 Task: Use the formula "CHISQ.INV" in spreadsheet "Project protfolio".
Action: Mouse moved to (130, 78)
Screenshot: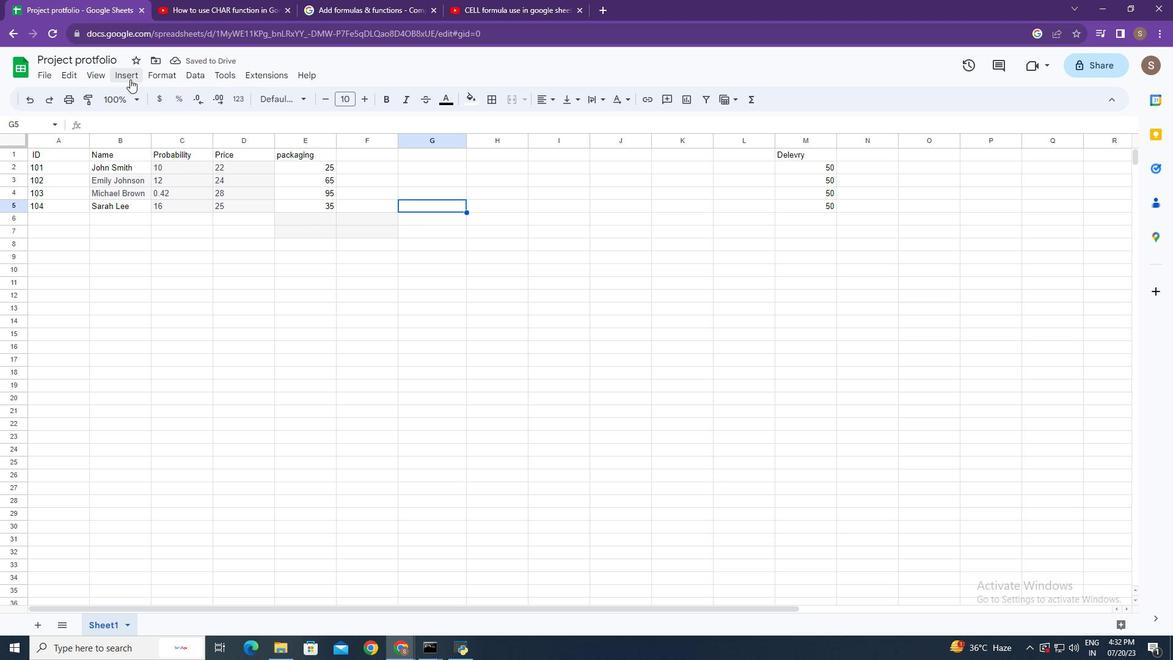 
Action: Mouse pressed left at (130, 78)
Screenshot: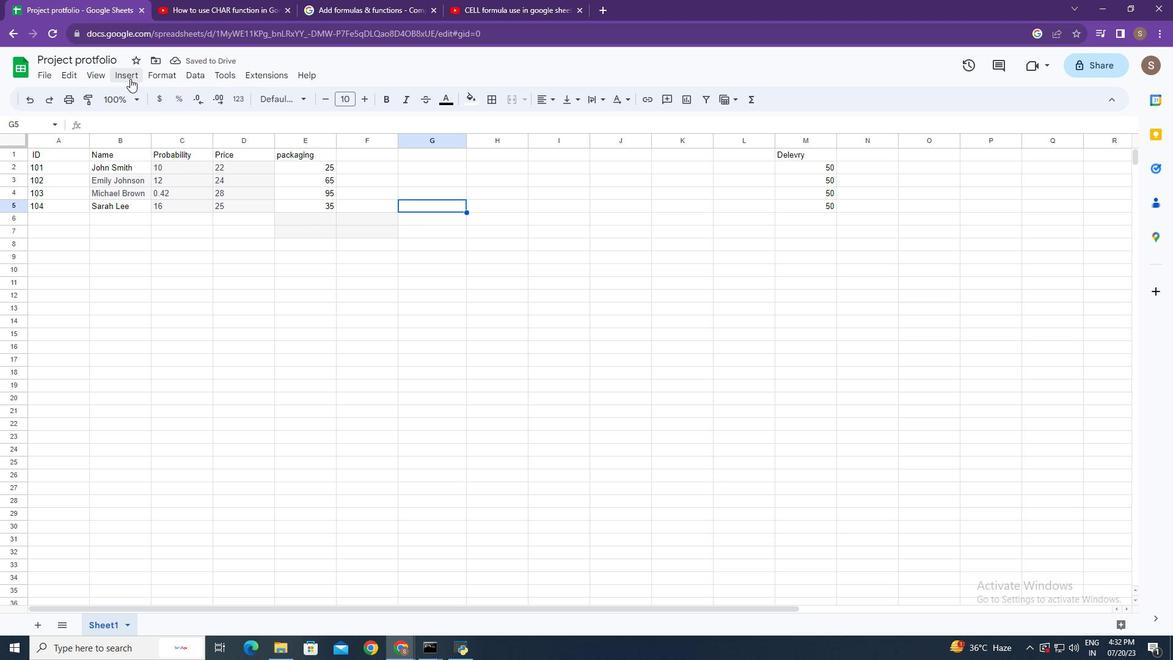 
Action: Mouse moved to (175, 291)
Screenshot: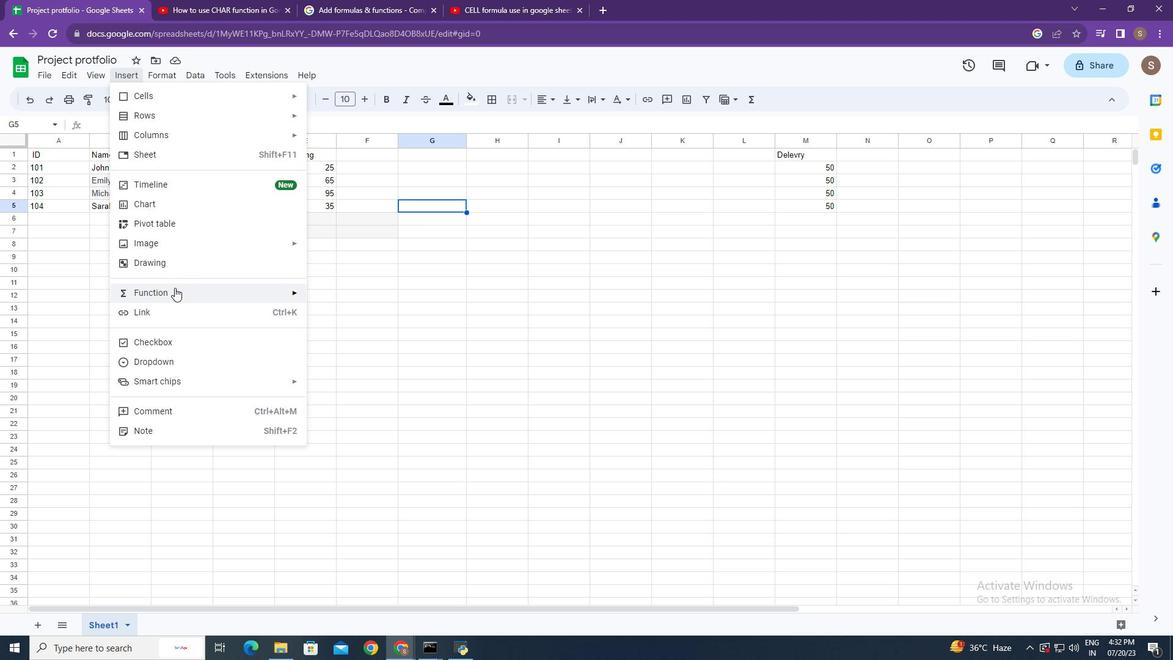 
Action: Mouse pressed left at (175, 291)
Screenshot: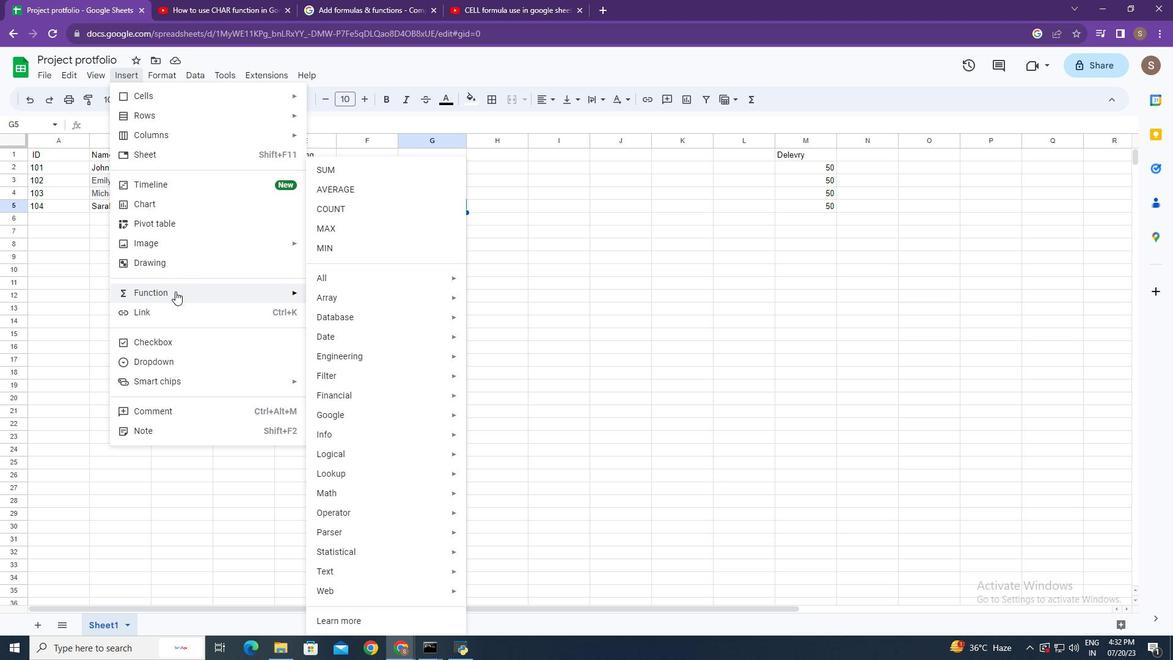 
Action: Mouse moved to (328, 277)
Screenshot: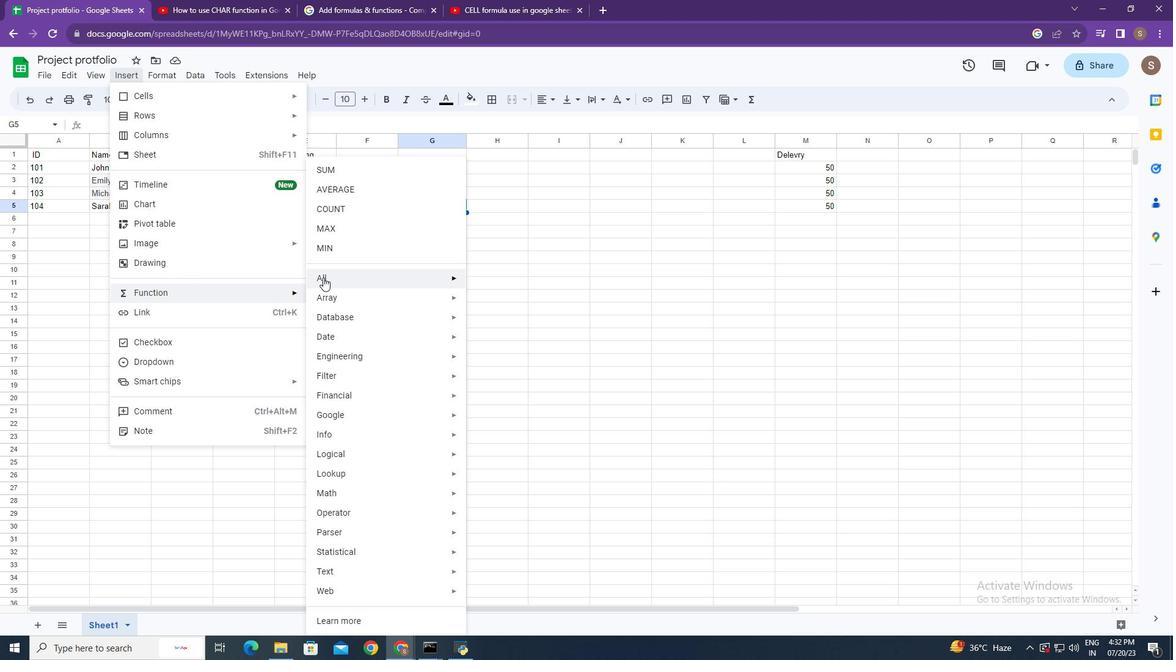 
Action: Mouse pressed left at (328, 277)
Screenshot: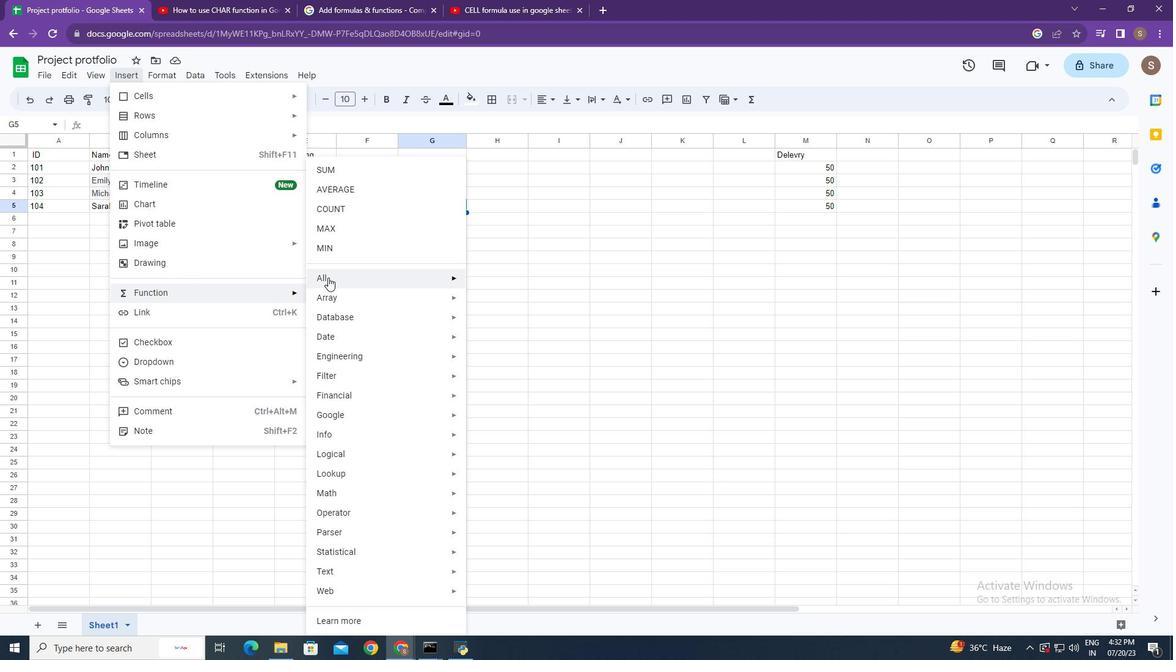 
Action: Mouse moved to (521, 413)
Screenshot: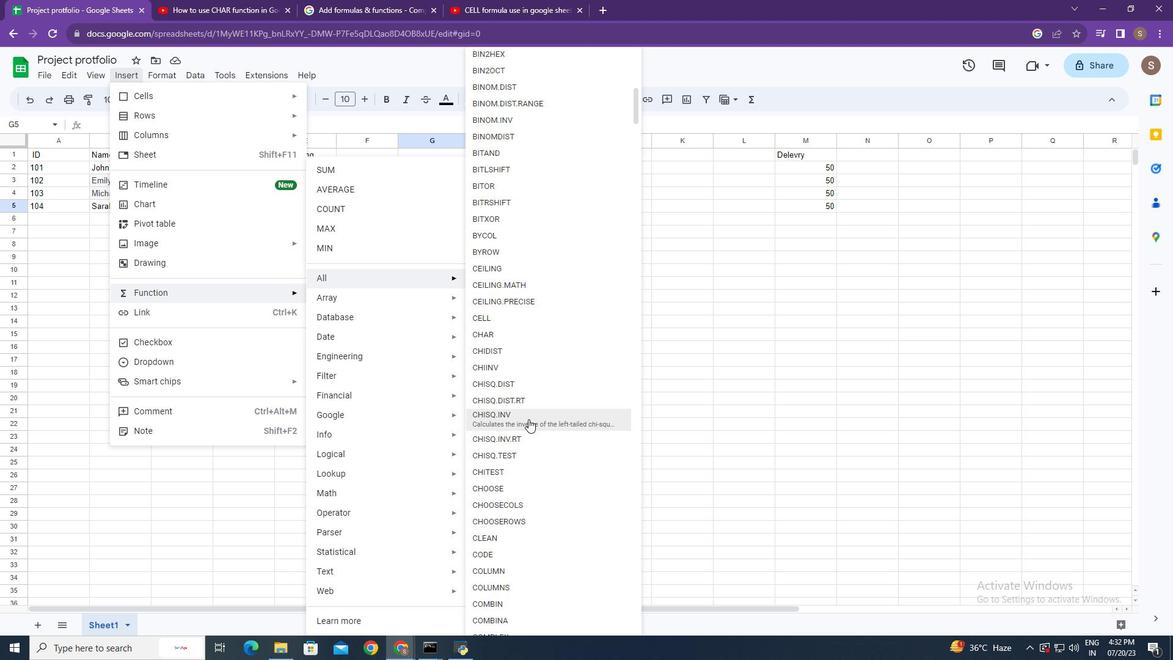 
Action: Mouse pressed left at (521, 413)
Screenshot: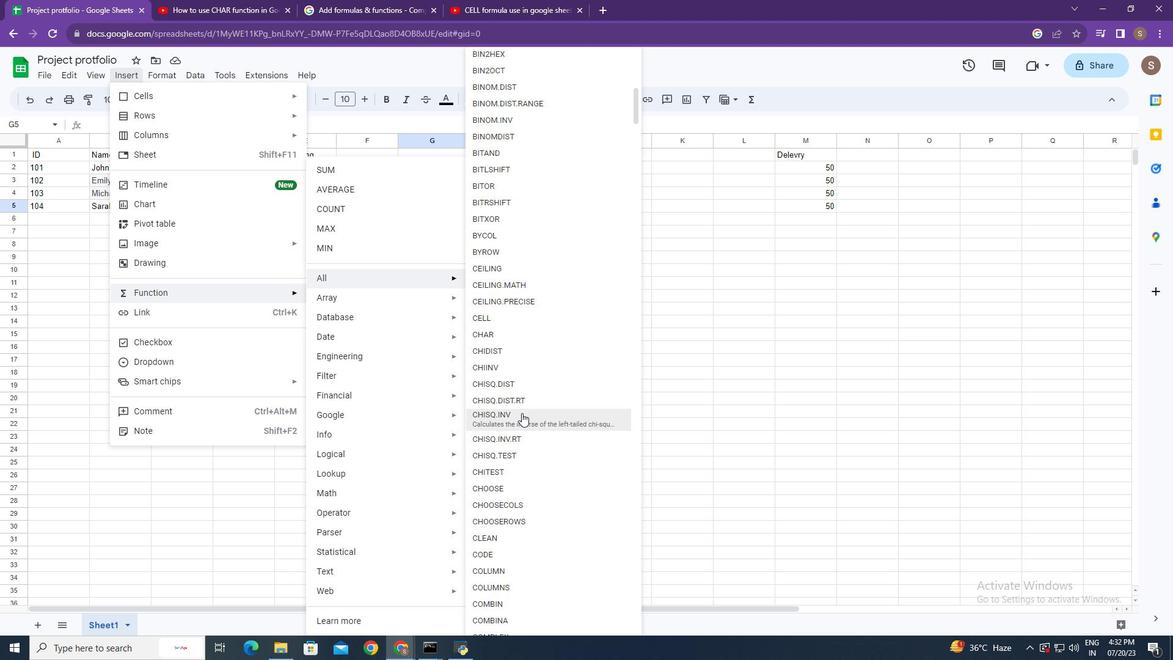 
Action: Mouse moved to (182, 192)
Screenshot: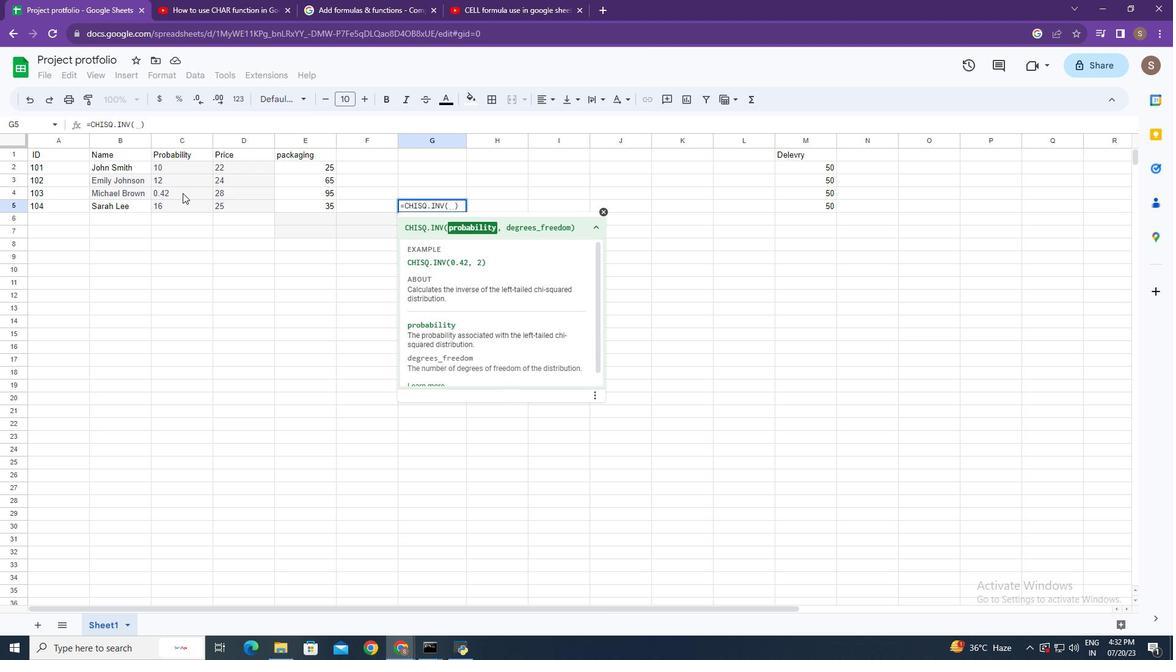 
Action: Mouse pressed left at (182, 192)
Screenshot: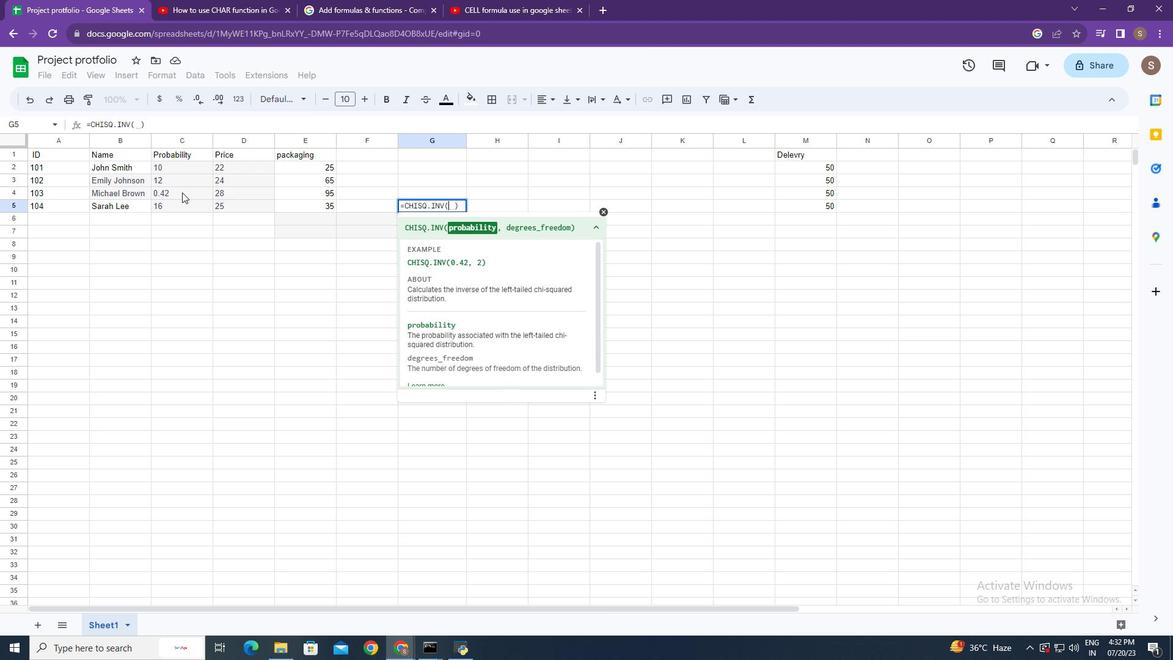 
Action: Mouse moved to (240, 191)
Screenshot: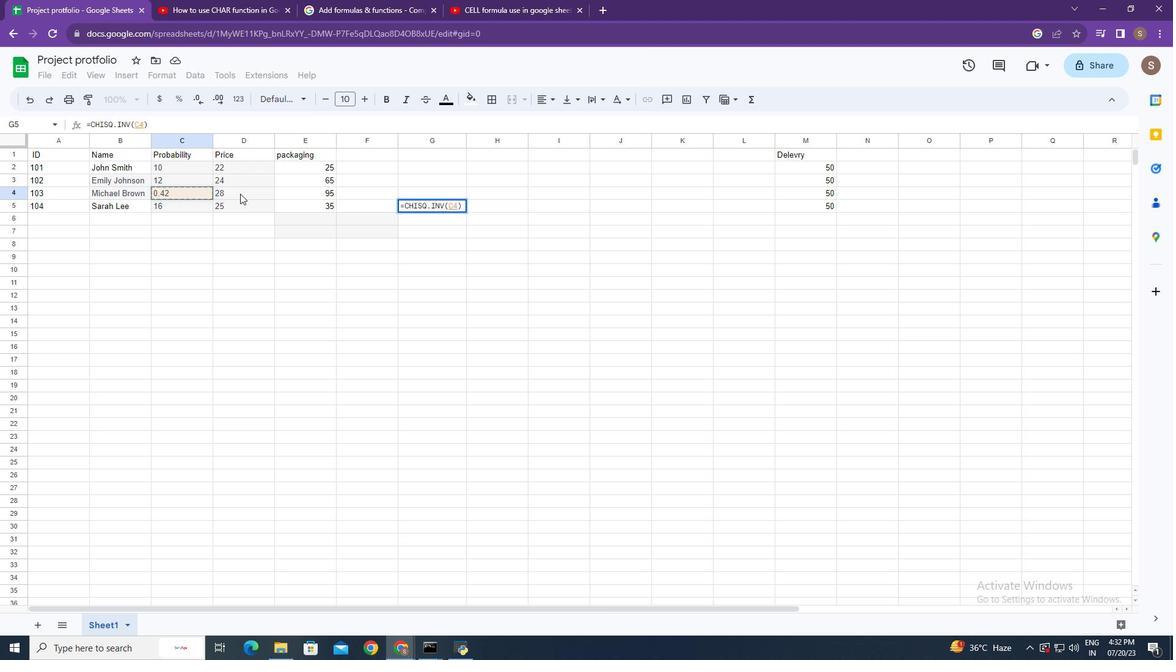 
Action: Mouse pressed left at (240, 191)
Screenshot: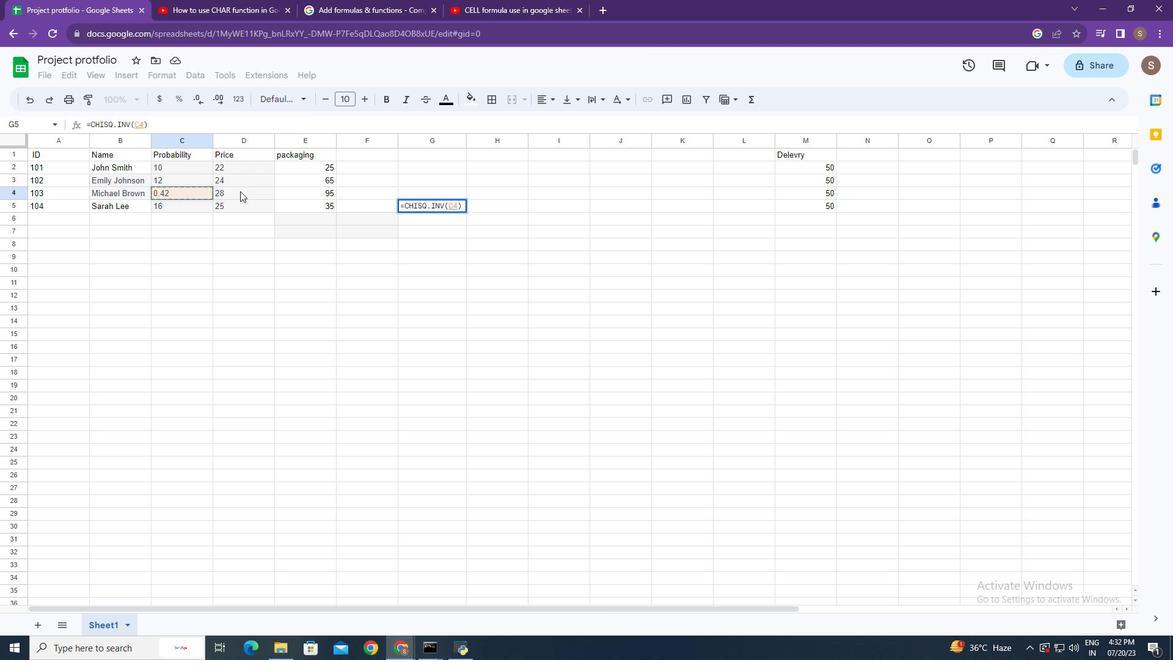 
Action: Mouse moved to (489, 207)
Screenshot: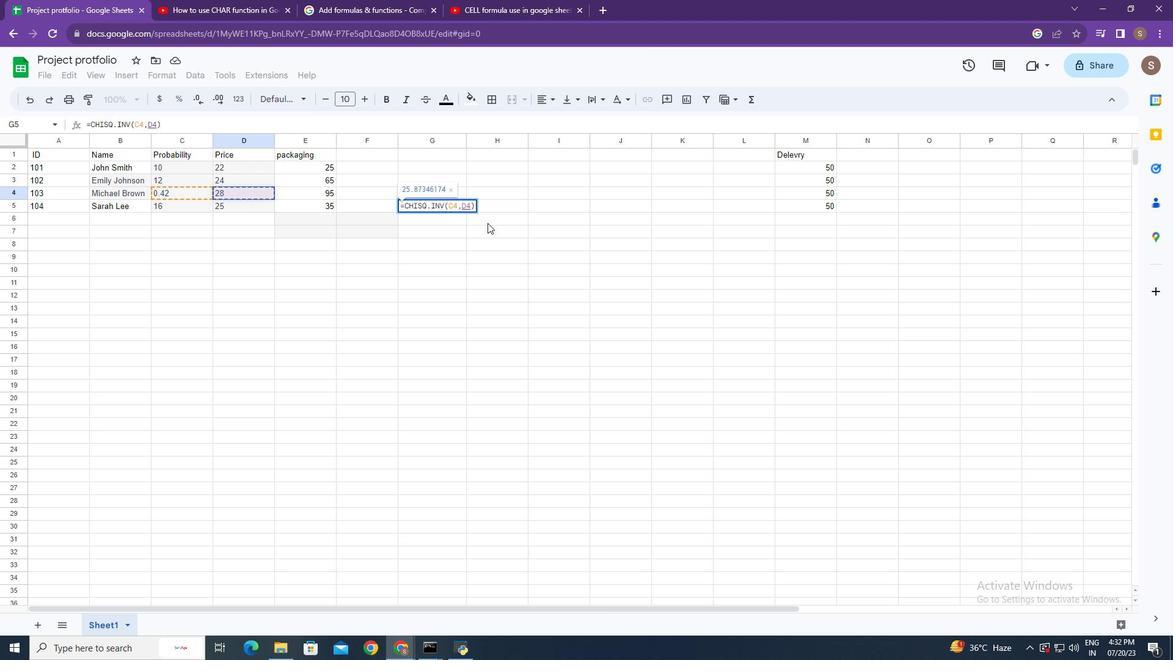
Action: Key pressed <Key.enter>
Screenshot: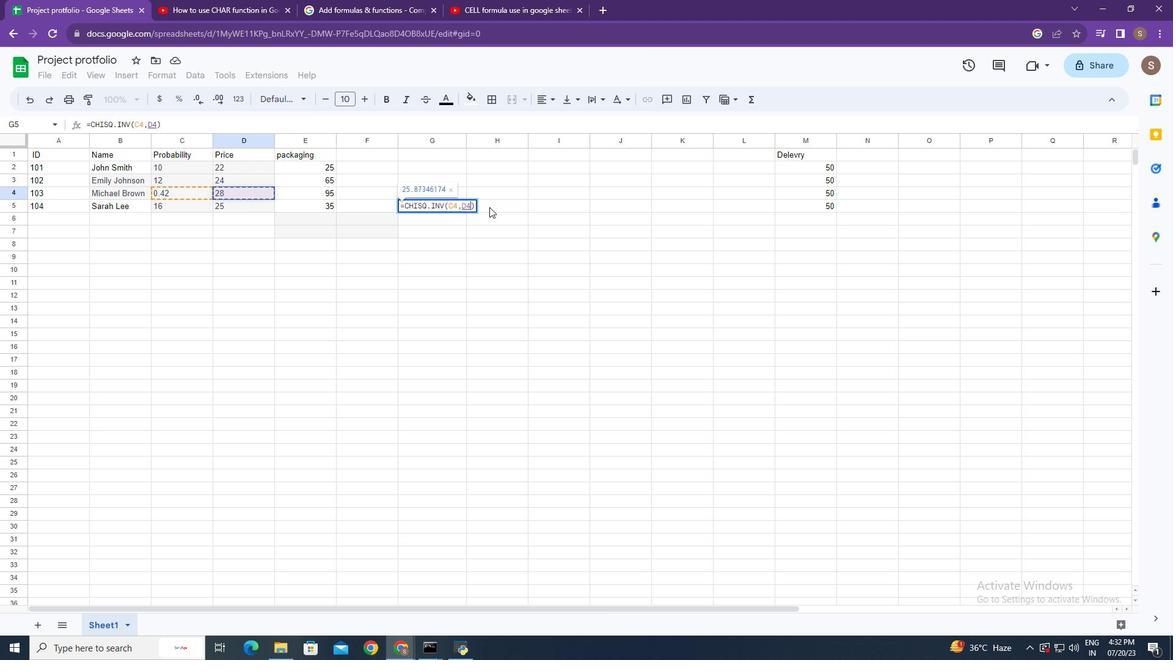 
Action: Mouse moved to (463, 256)
Screenshot: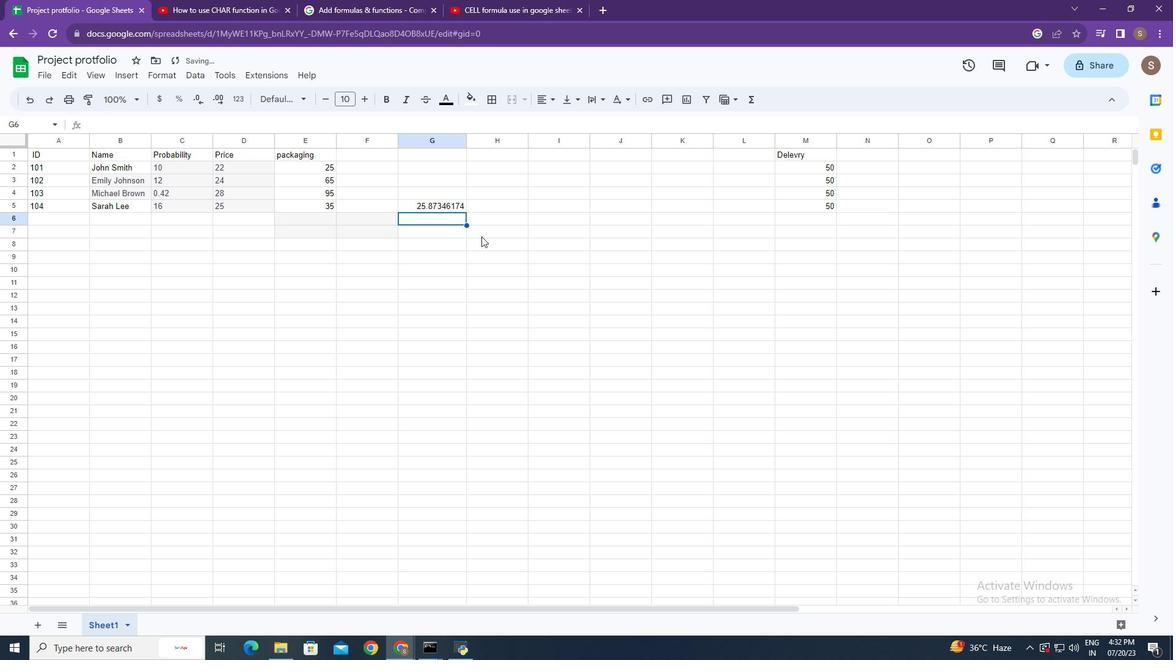 
